 Task: Use the formula "GAMMA.INV" in spreadsheet "Project protfolio".
Action: Mouse moved to (607, 91)
Screenshot: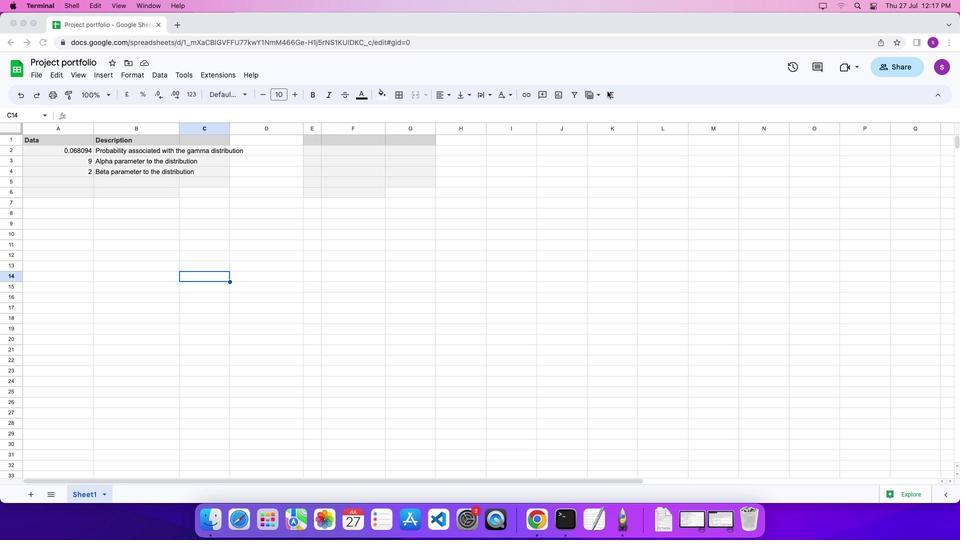 
Action: Mouse pressed left at (607, 91)
Screenshot: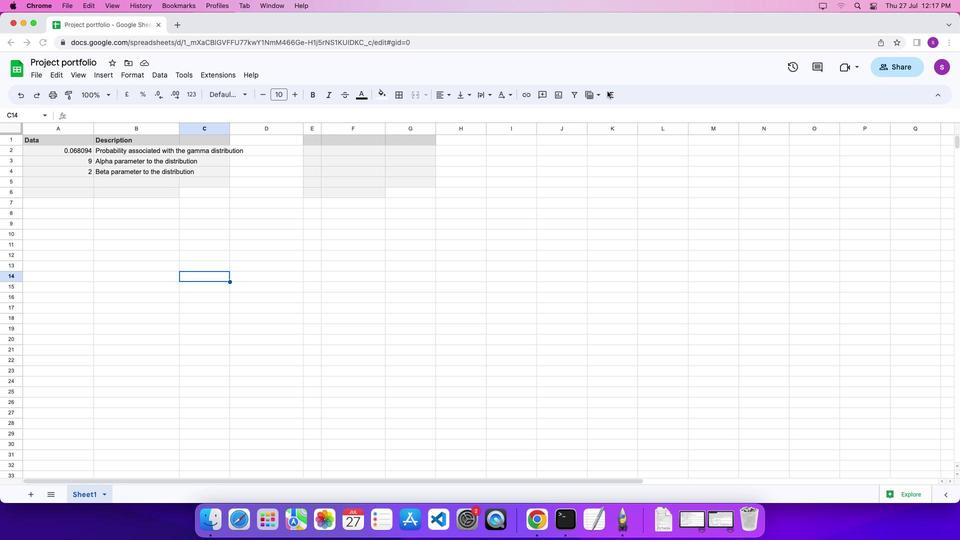 
Action: Mouse moved to (611, 92)
Screenshot: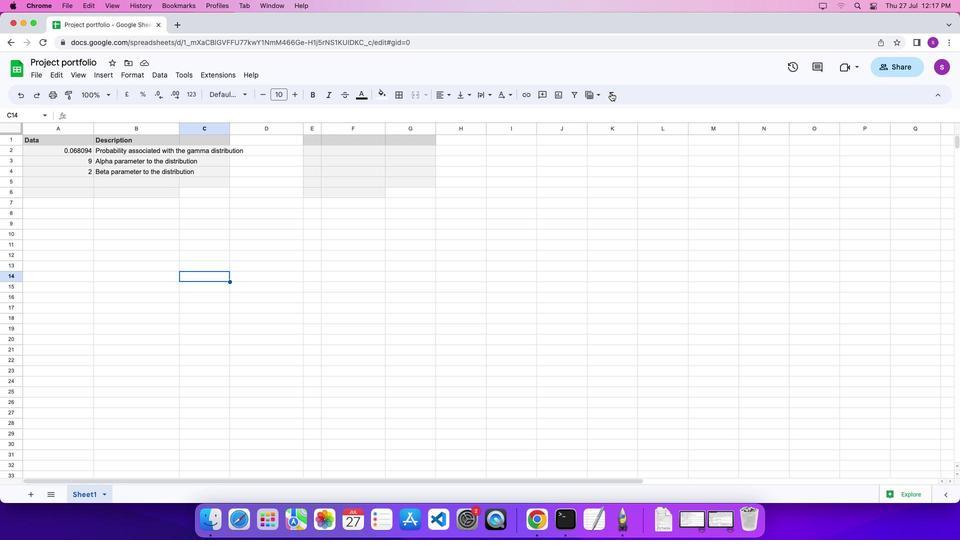 
Action: Mouse pressed left at (611, 92)
Screenshot: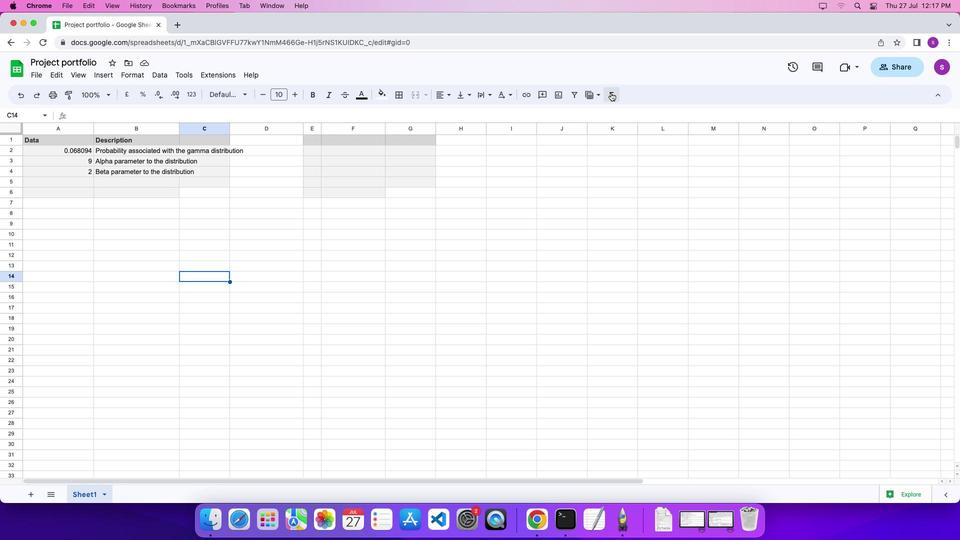 
Action: Mouse moved to (769, 341)
Screenshot: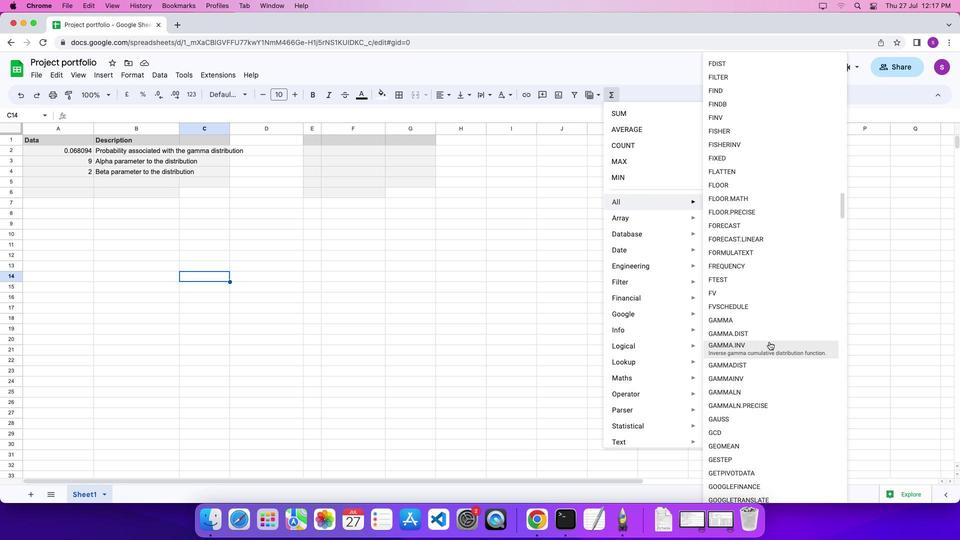 
Action: Mouse pressed left at (769, 341)
Screenshot: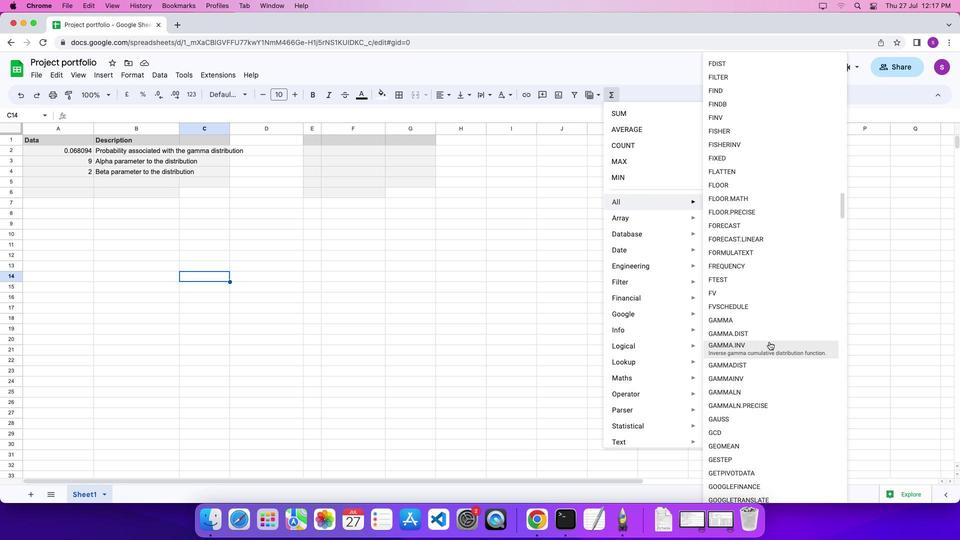 
Action: Mouse moved to (69, 148)
Screenshot: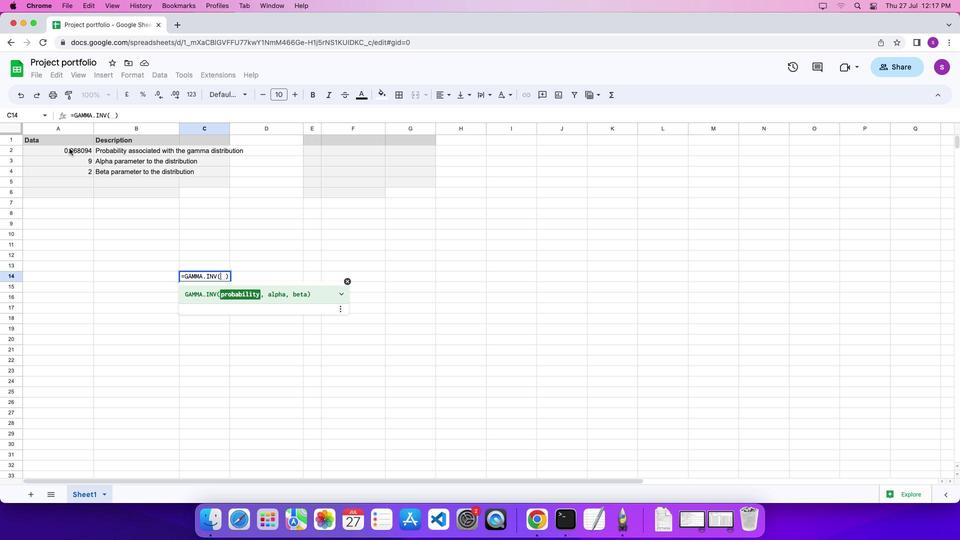 
Action: Mouse pressed left at (69, 148)
Screenshot: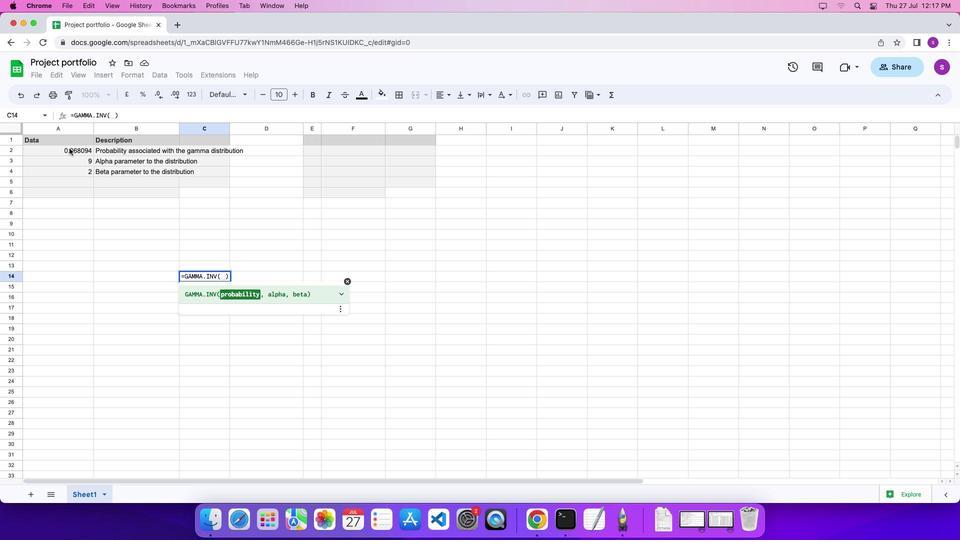 
Action: Key pressed ','
Screenshot: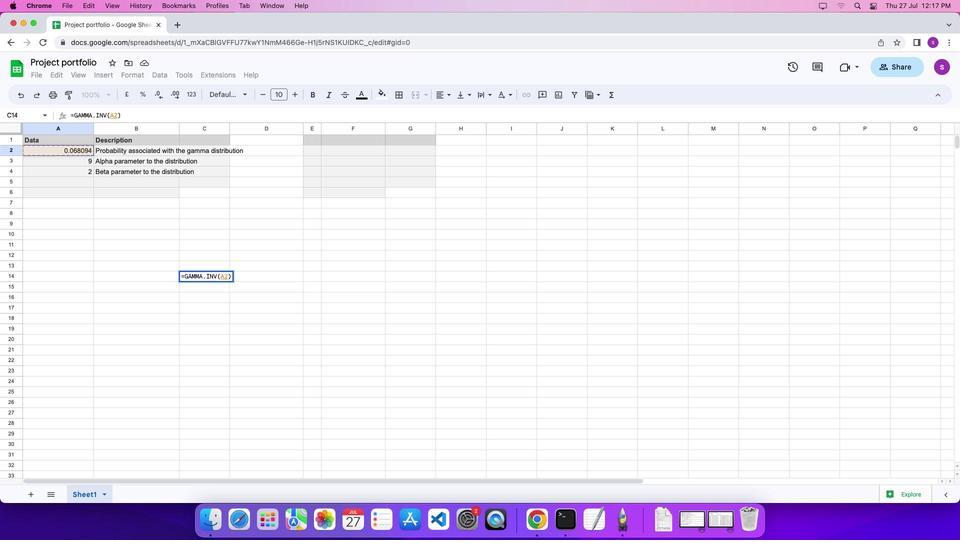 
Action: Mouse moved to (75, 161)
Screenshot: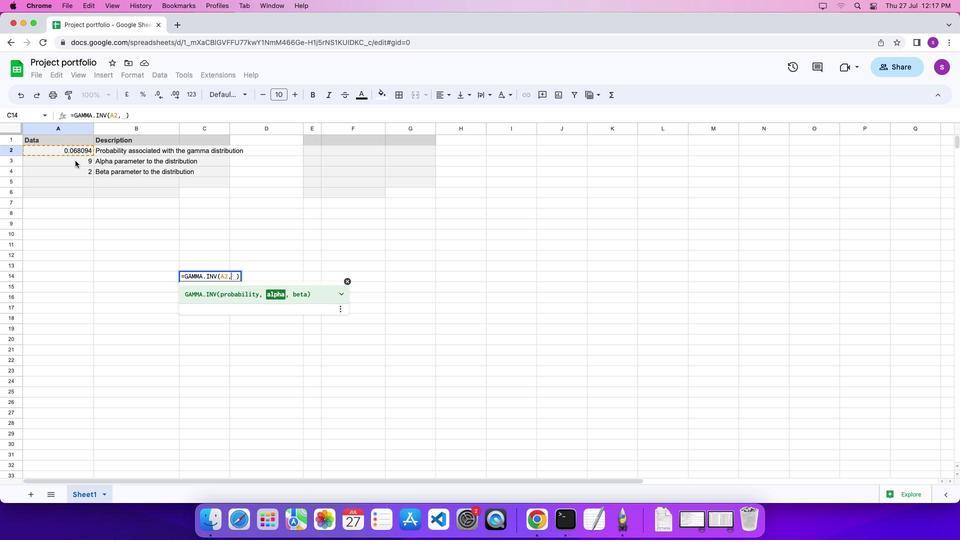 
Action: Mouse pressed left at (75, 161)
Screenshot: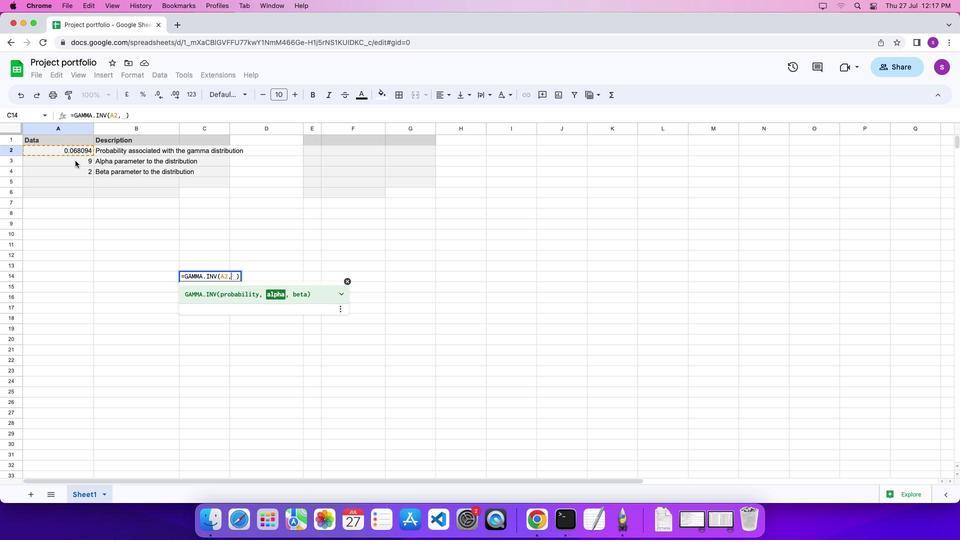 
Action: Mouse moved to (79, 166)
Screenshot: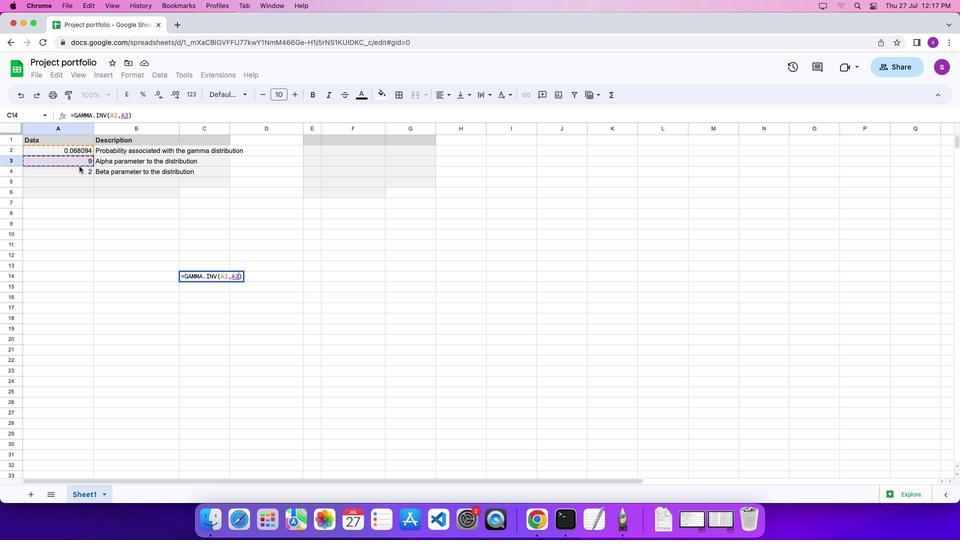 
Action: Key pressed ','
Screenshot: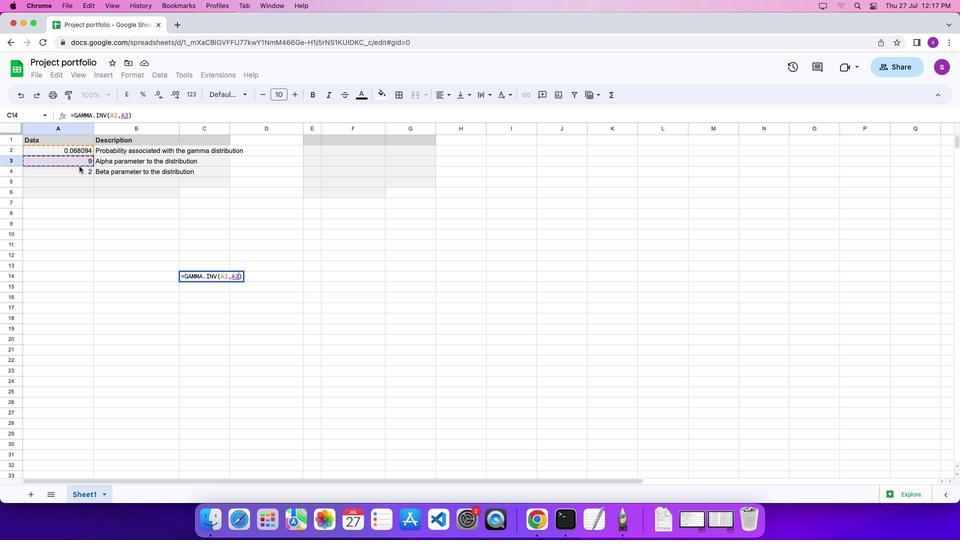 
Action: Mouse moved to (82, 171)
Screenshot: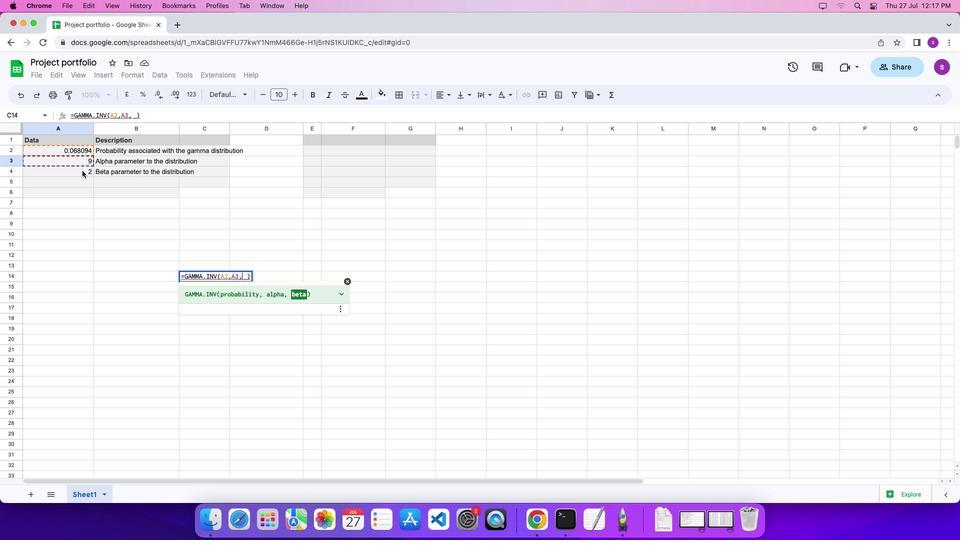 
Action: Mouse pressed left at (82, 171)
Screenshot: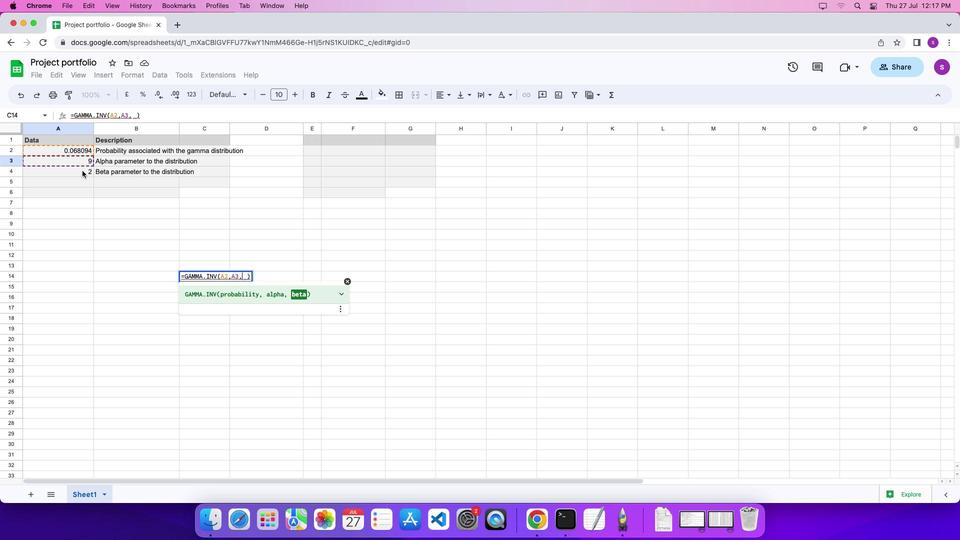 
Action: Key pressed '\x03'
Screenshot: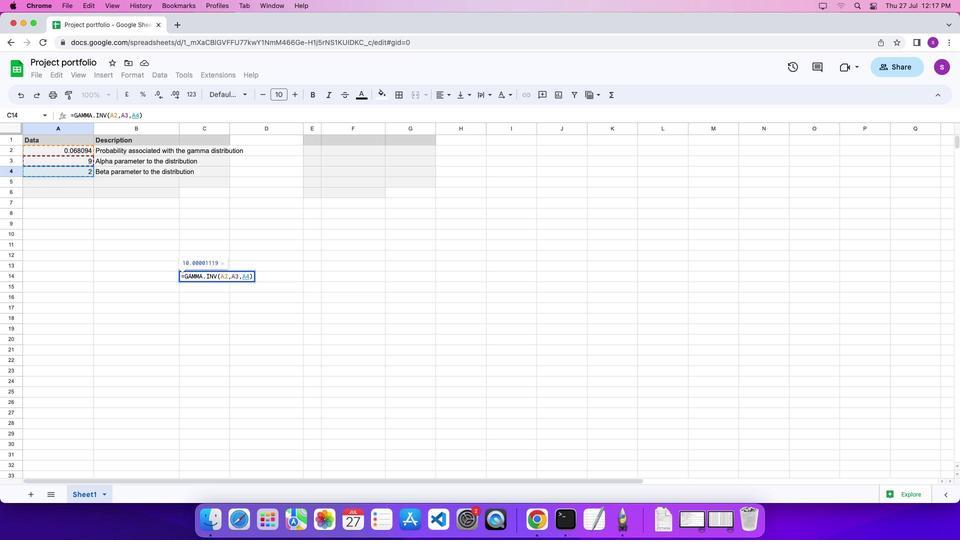 
